 Task: Visit on the  ads of Shell
Action: Mouse moved to (628, 75)
Screenshot: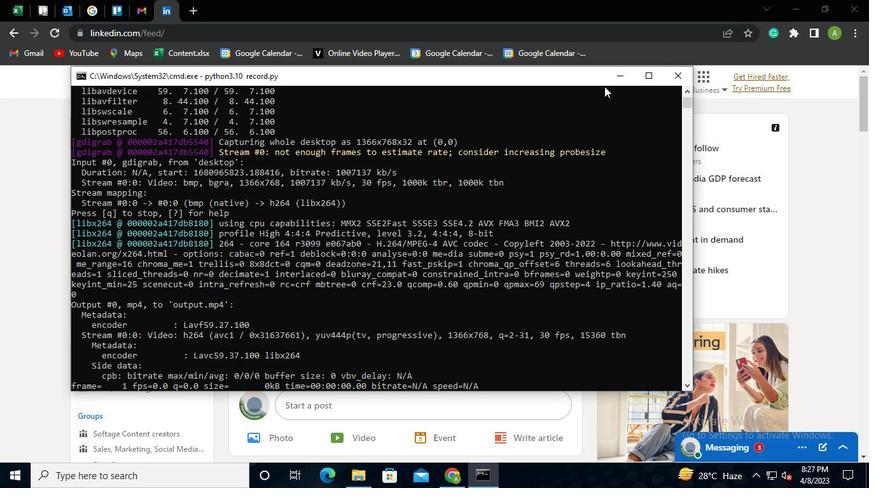 
Action: Mouse pressed left at (628, 75)
Screenshot: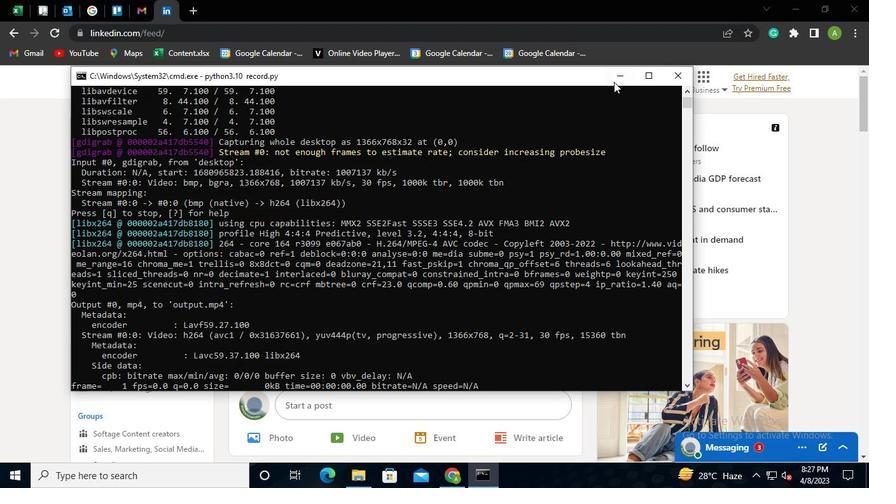 
Action: Mouse moved to (124, 82)
Screenshot: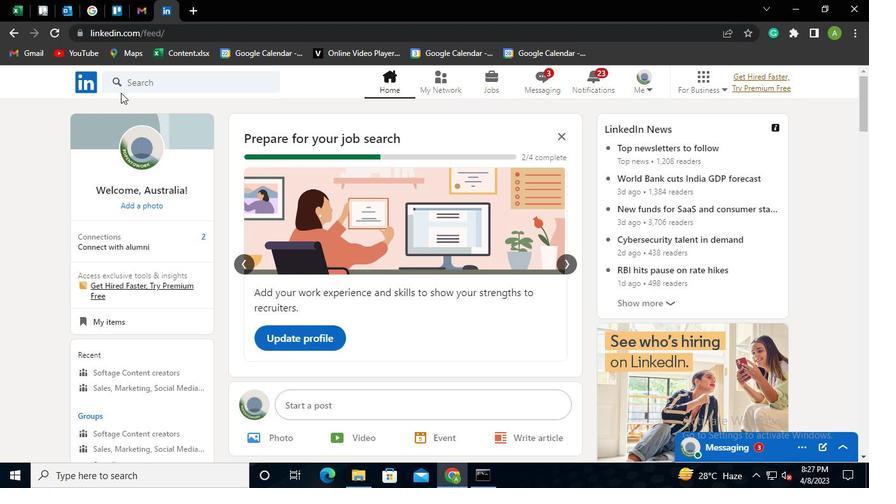 
Action: Mouse pressed left at (124, 82)
Screenshot: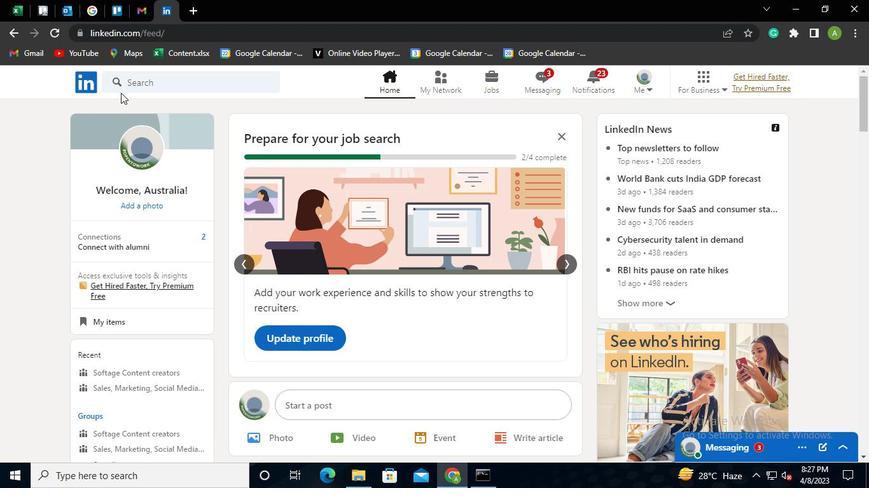 
Action: Mouse moved to (134, 145)
Screenshot: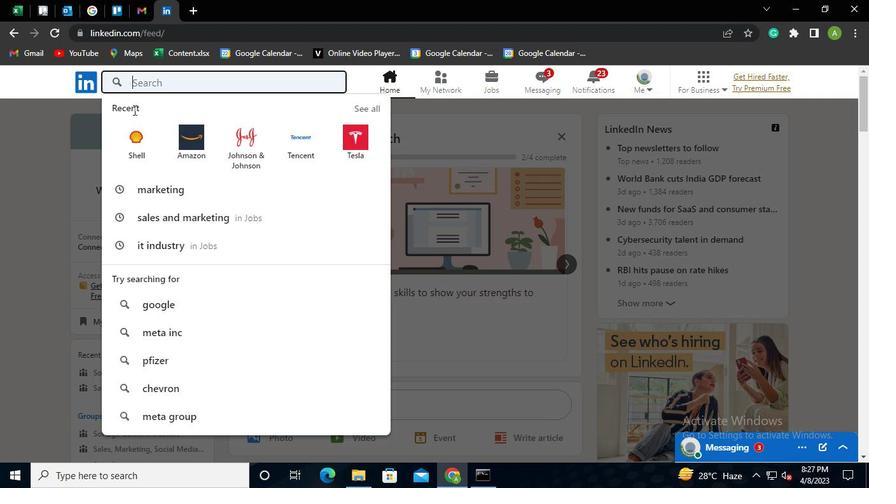 
Action: Mouse pressed left at (134, 145)
Screenshot: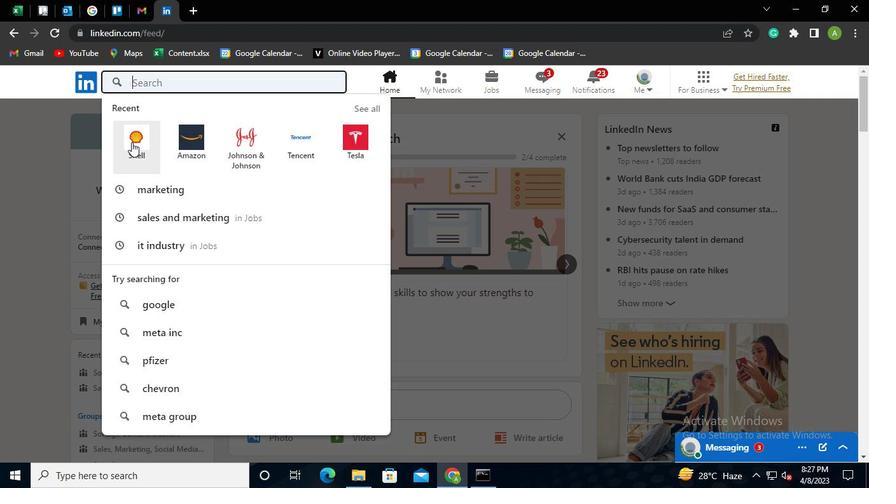 
Action: Mouse moved to (199, 224)
Screenshot: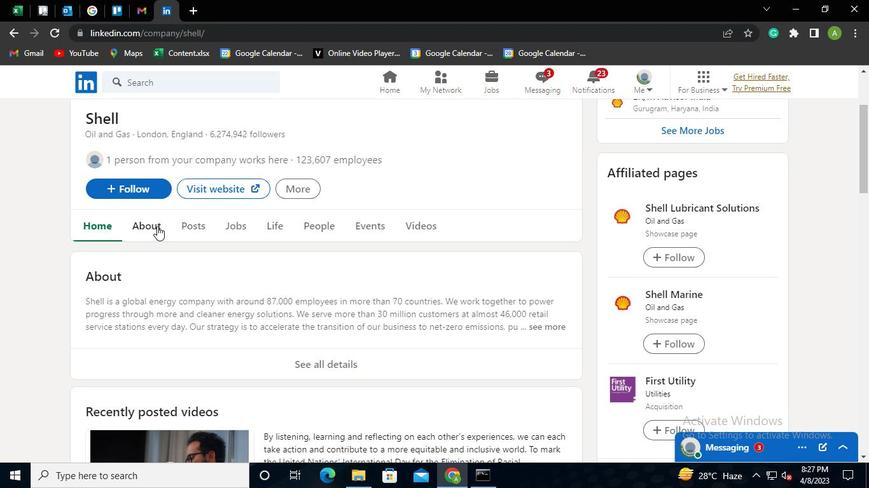 
Action: Mouse pressed left at (199, 224)
Screenshot: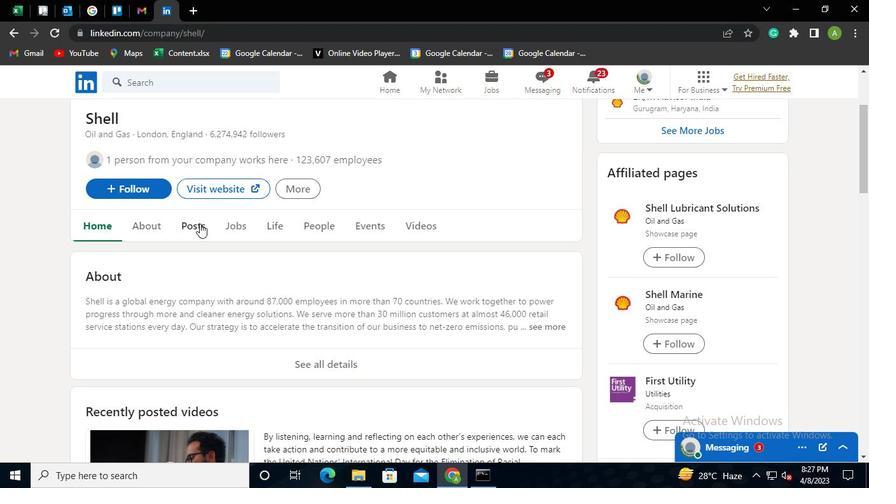 
Action: Mouse moved to (498, 264)
Screenshot: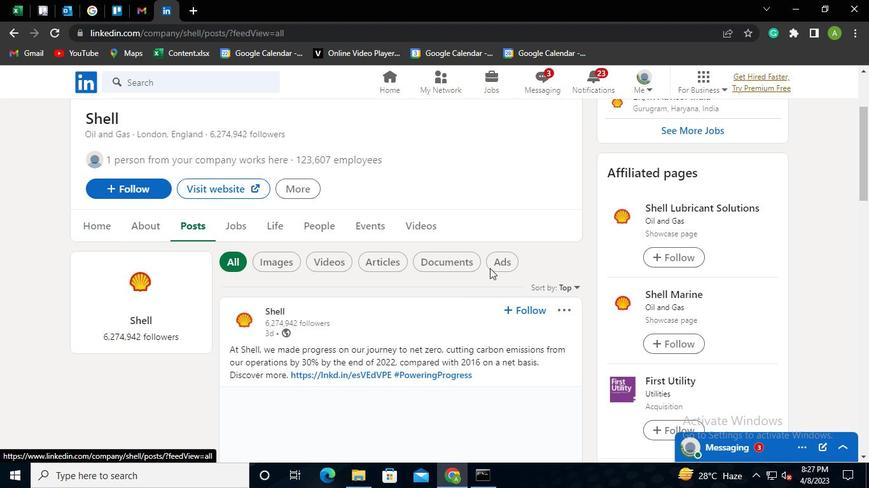 
Action: Mouse pressed left at (498, 264)
Screenshot: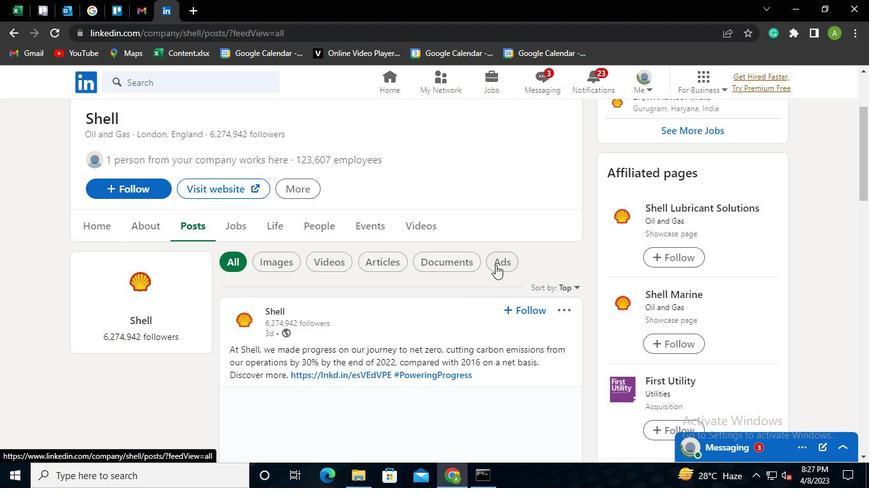 
Action: Mouse moved to (479, 484)
Screenshot: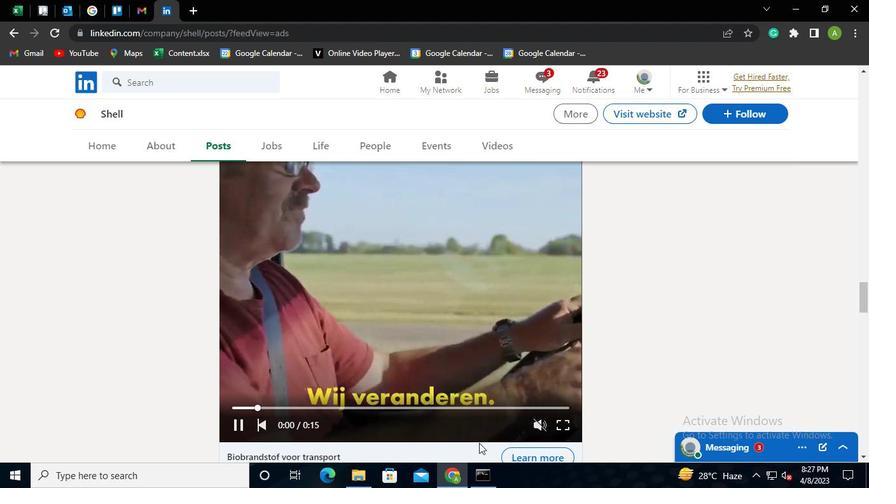 
Action: Mouse pressed left at (479, 484)
Screenshot: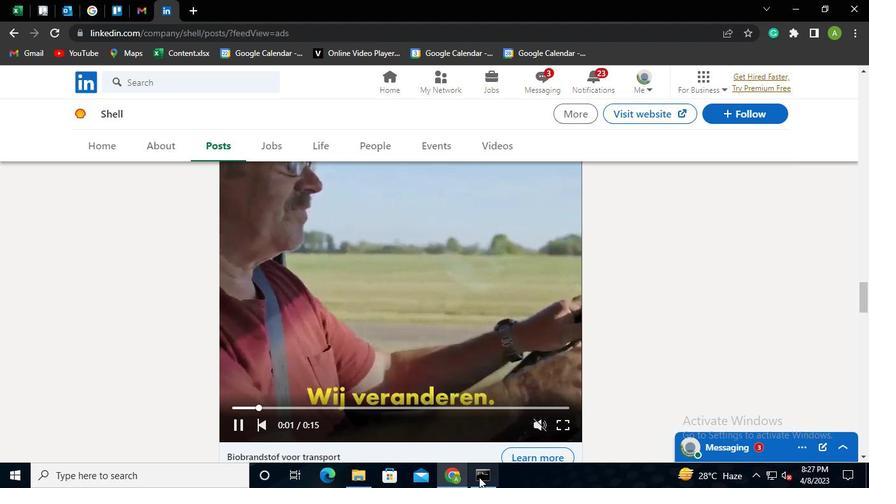 
Action: Mouse moved to (688, 77)
Screenshot: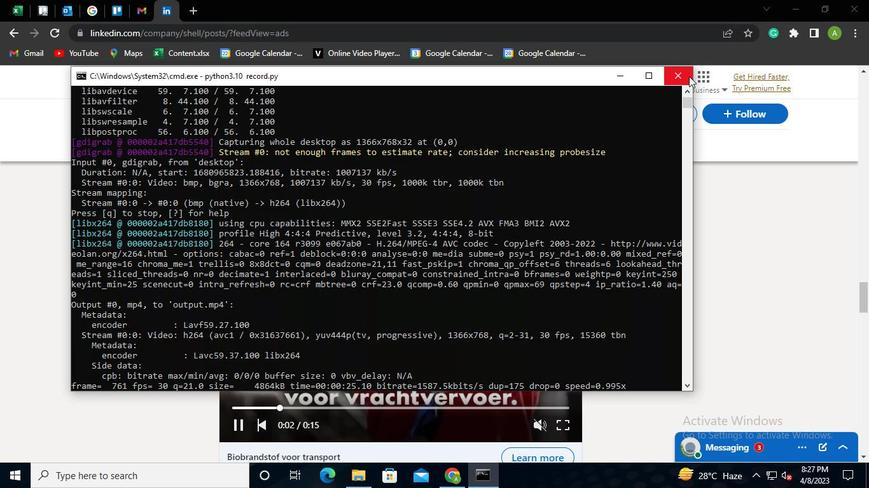 
Action: Mouse pressed left at (688, 77)
Screenshot: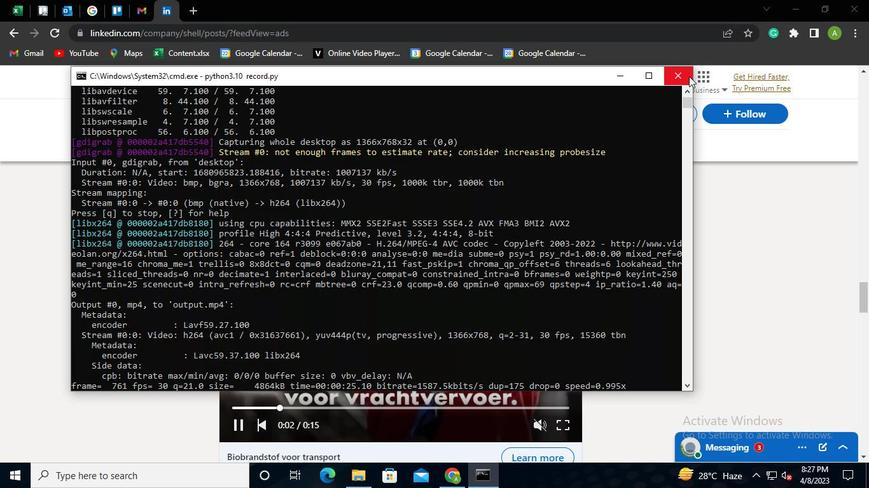 
Action: Mouse moved to (686, 77)
Screenshot: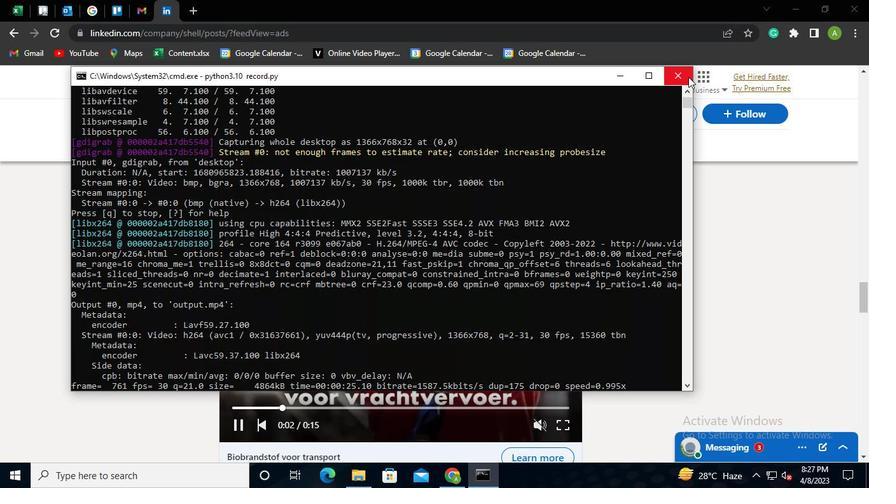 
